 Task: Use the "Wahwah" effect on a synth lead for dynamic filter modulation.
Action: Mouse moved to (75, 4)
Screenshot: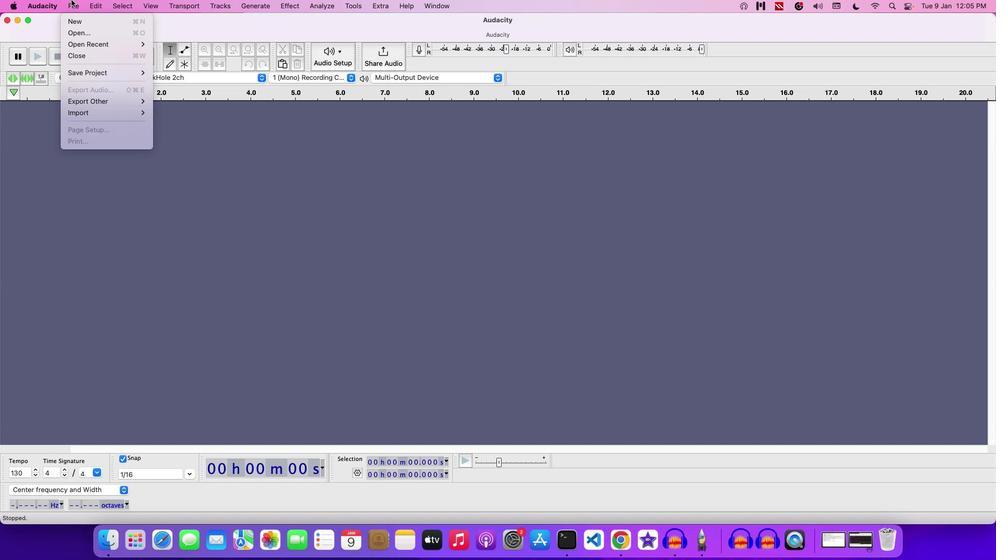 
Action: Mouse pressed left at (75, 4)
Screenshot: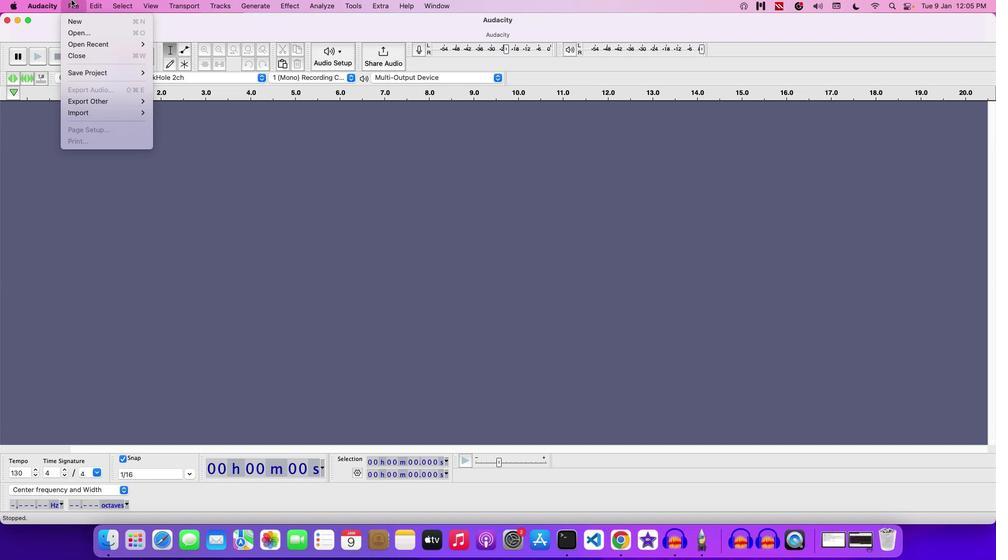 
Action: Mouse moved to (89, 37)
Screenshot: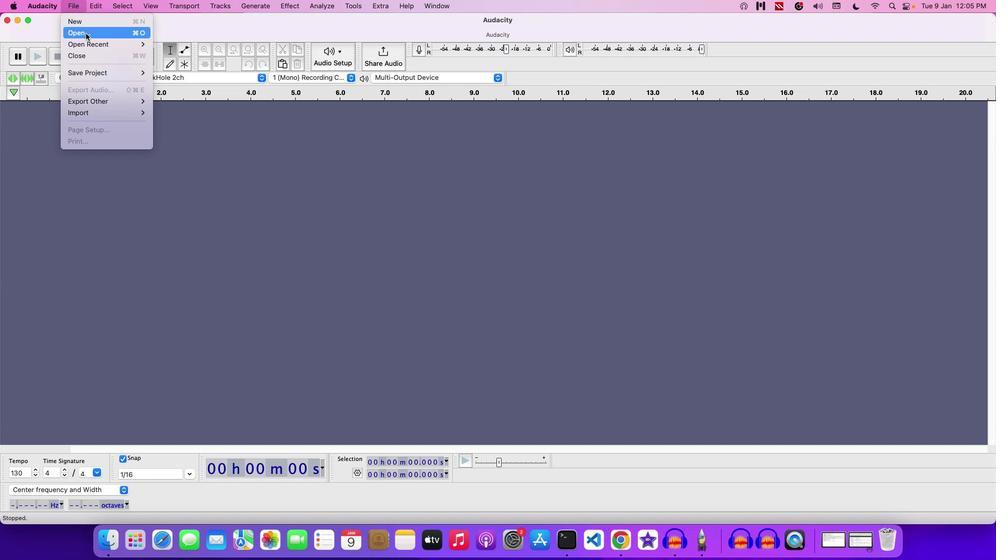
Action: Mouse pressed left at (89, 37)
Screenshot: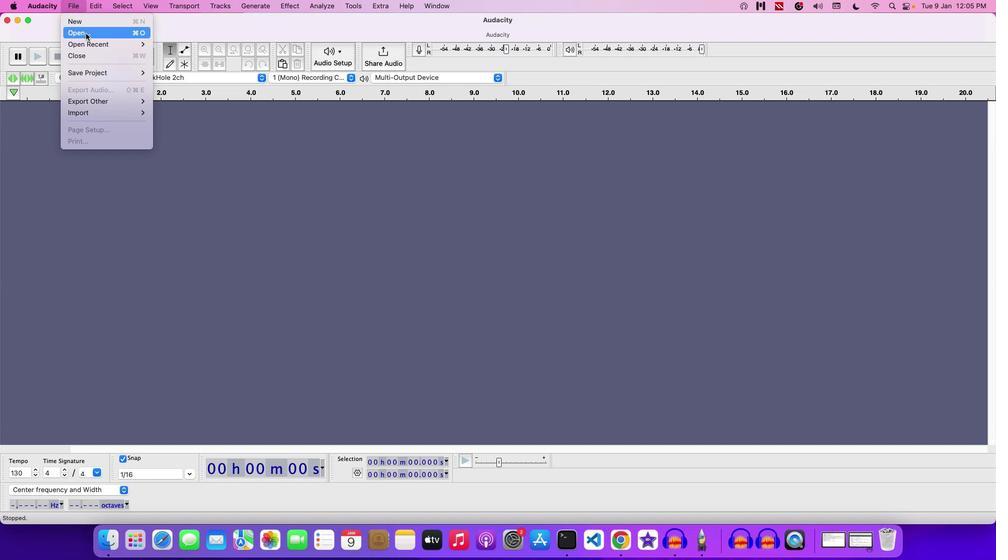 
Action: Mouse moved to (510, 114)
Screenshot: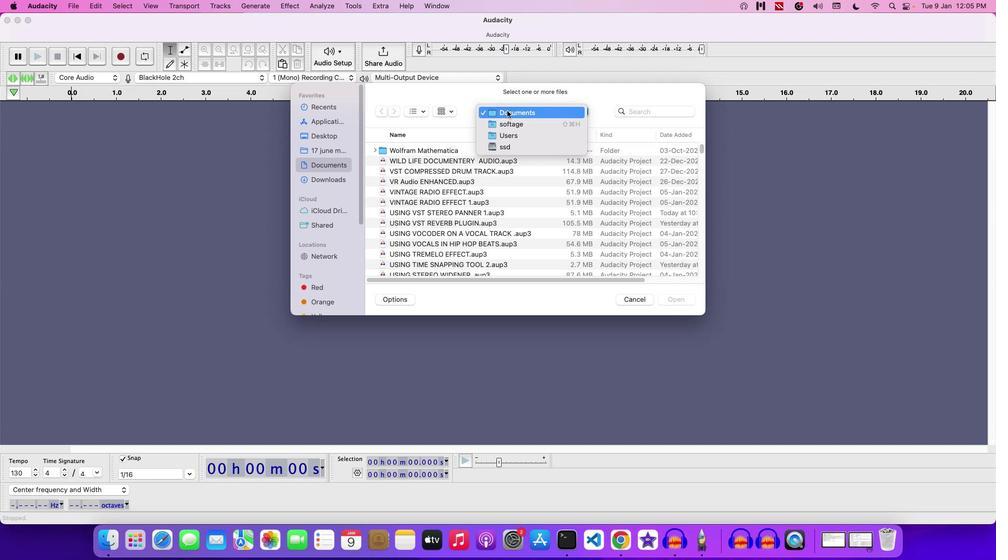 
Action: Mouse pressed left at (510, 114)
Screenshot: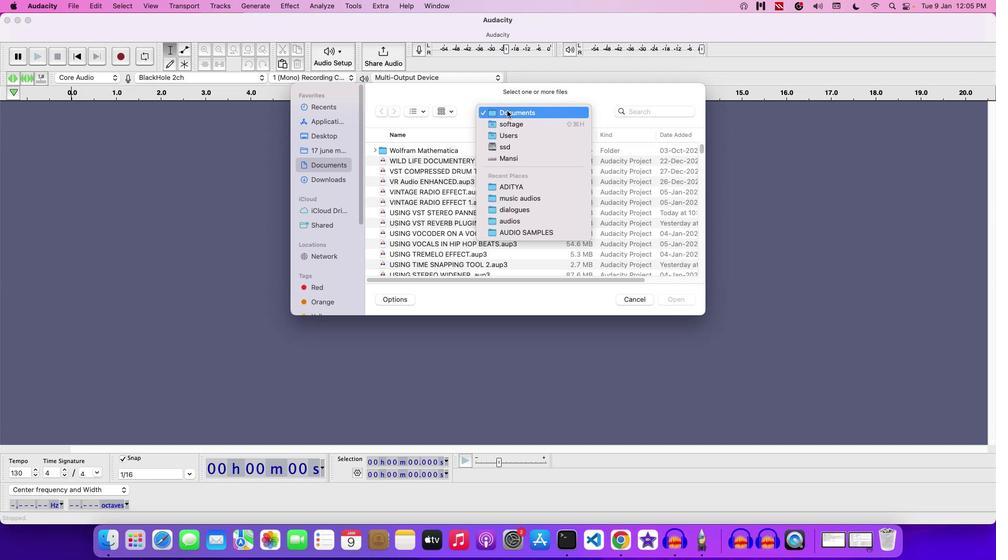 
Action: Mouse moved to (525, 194)
Screenshot: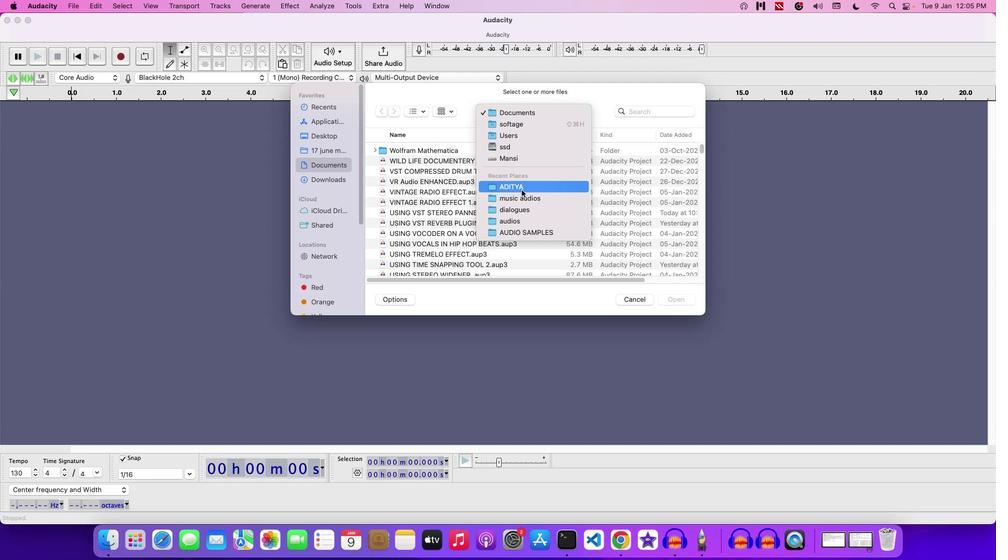 
Action: Mouse pressed left at (525, 194)
Screenshot: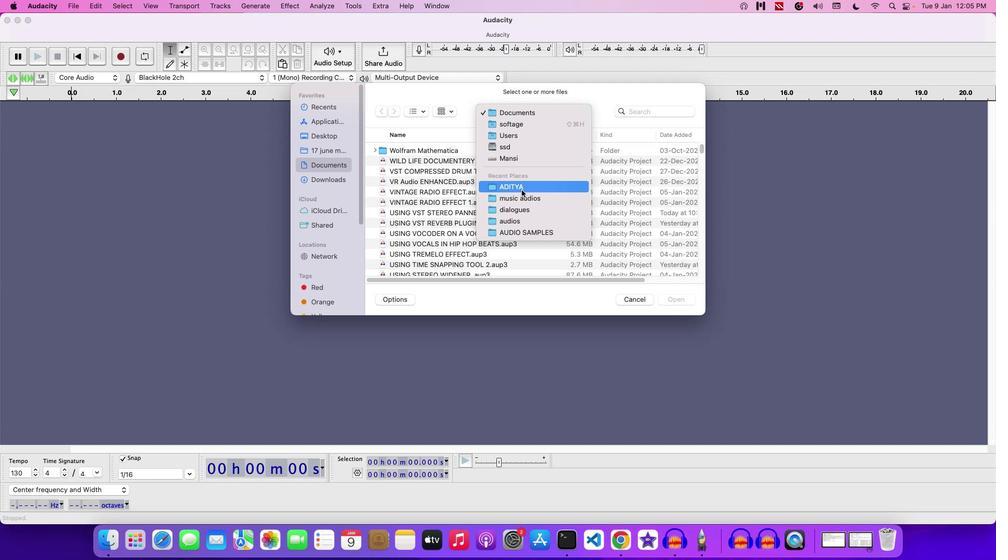 
Action: Mouse moved to (432, 260)
Screenshot: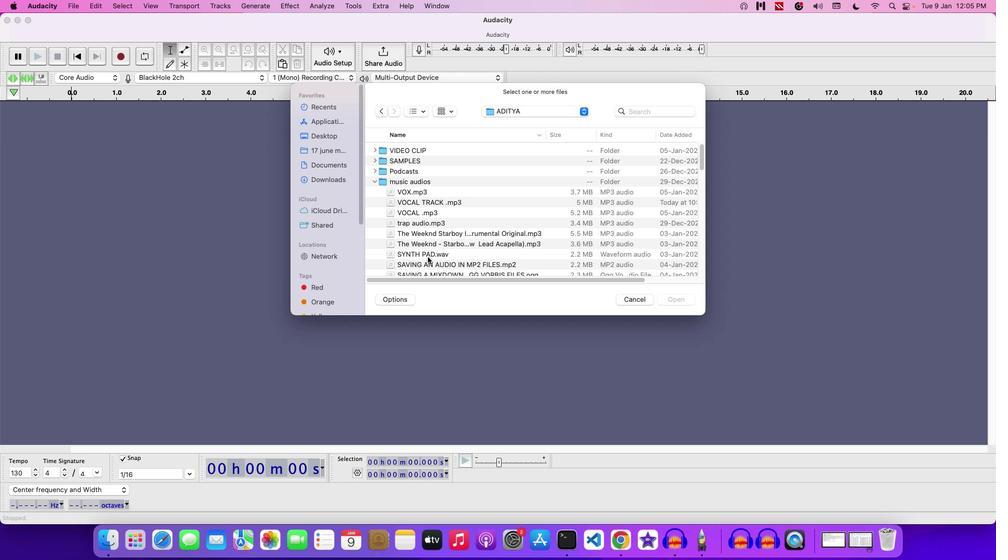 
Action: Mouse pressed left at (432, 260)
Screenshot: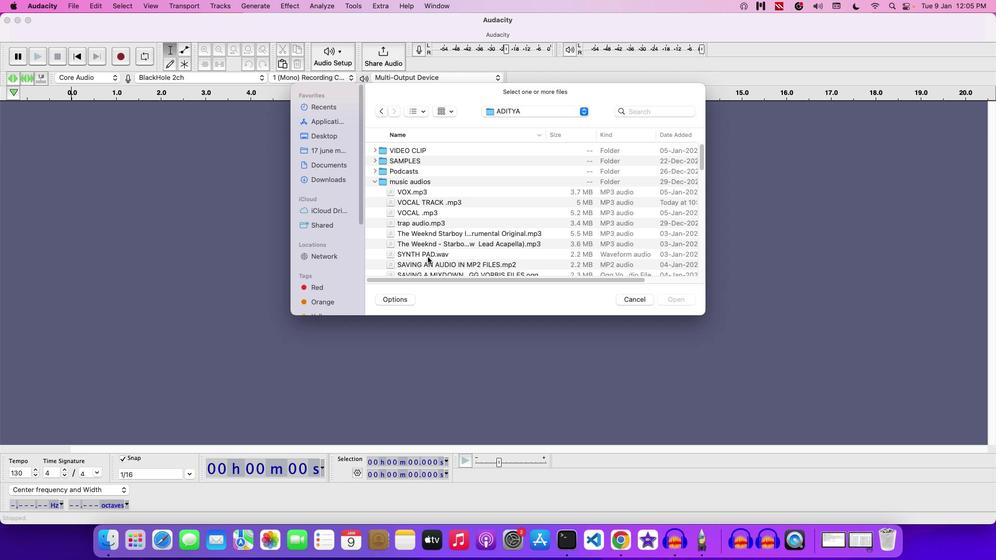 
Action: Mouse moved to (473, 259)
Screenshot: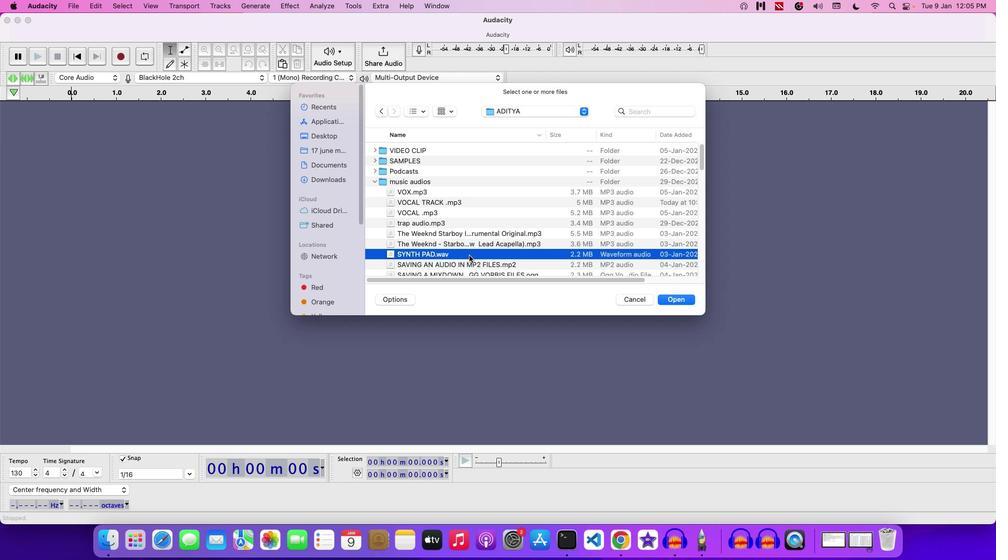 
Action: Mouse pressed left at (473, 259)
Screenshot: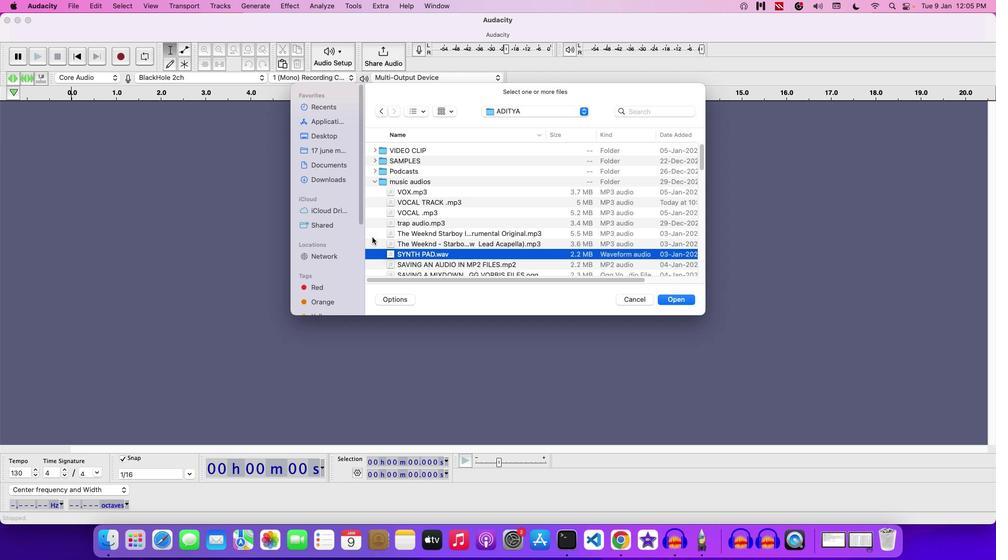 
Action: Mouse moved to (641, 305)
Screenshot: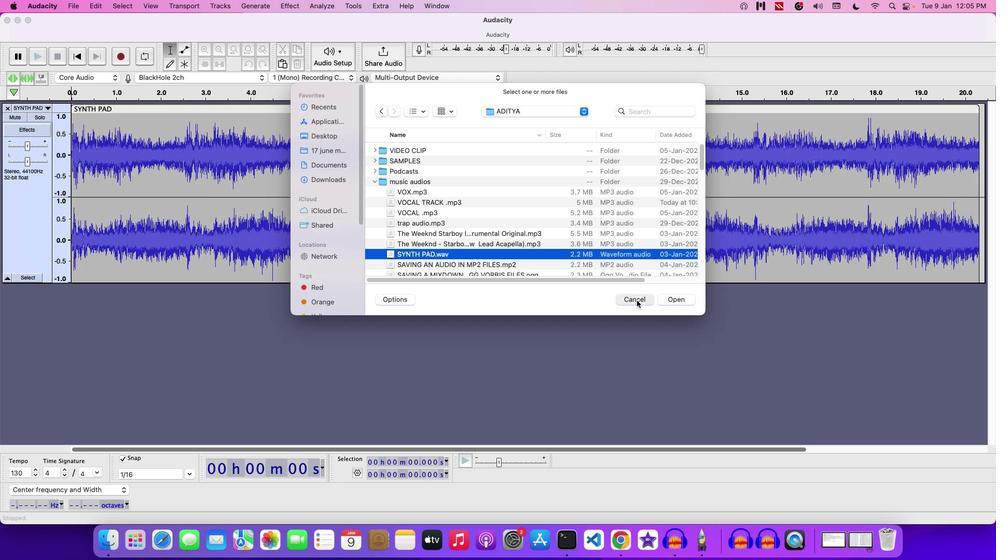 
Action: Mouse pressed left at (641, 305)
Screenshot: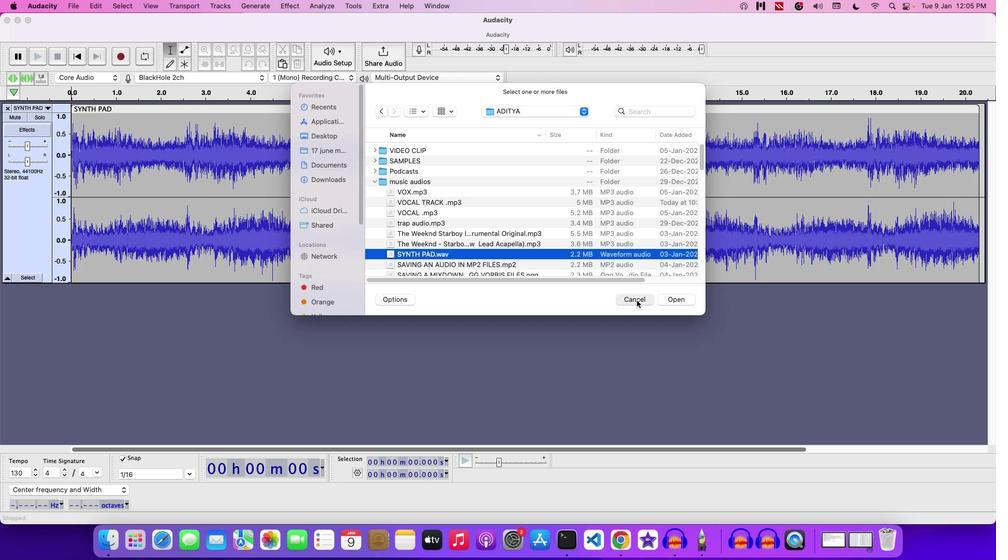 
Action: Mouse moved to (23, 148)
Screenshot: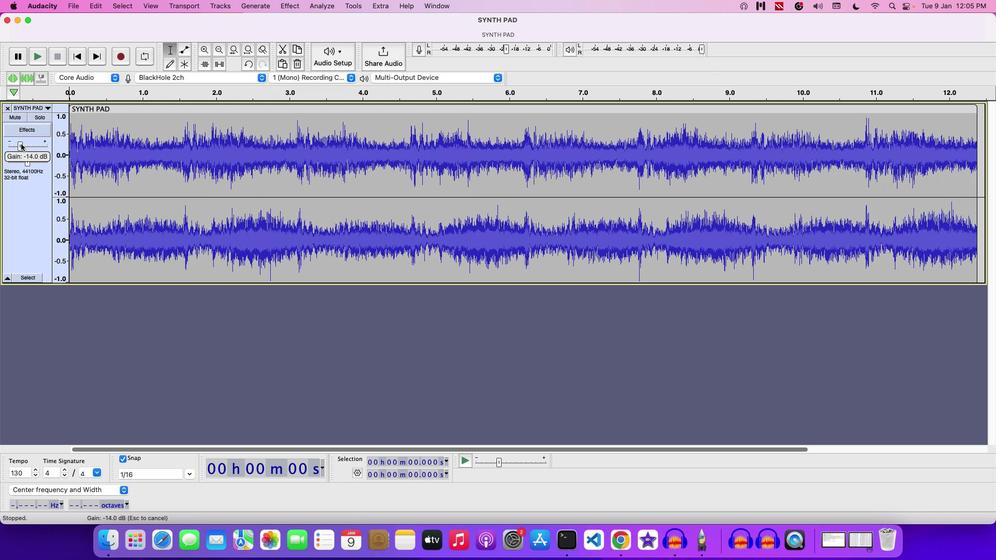 
Action: Mouse pressed left at (23, 148)
Screenshot: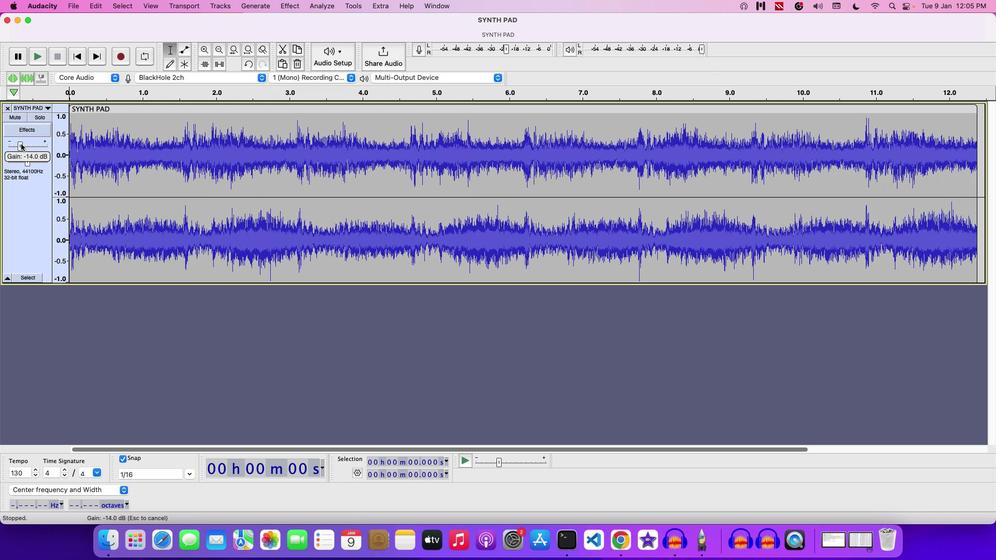 
Action: Mouse moved to (34, 61)
Screenshot: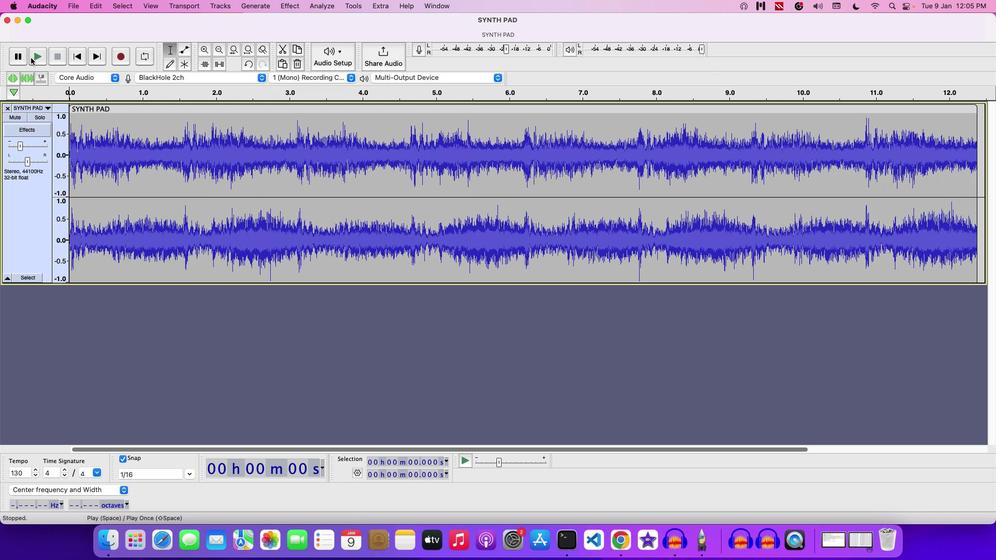 
Action: Mouse pressed left at (34, 61)
Screenshot: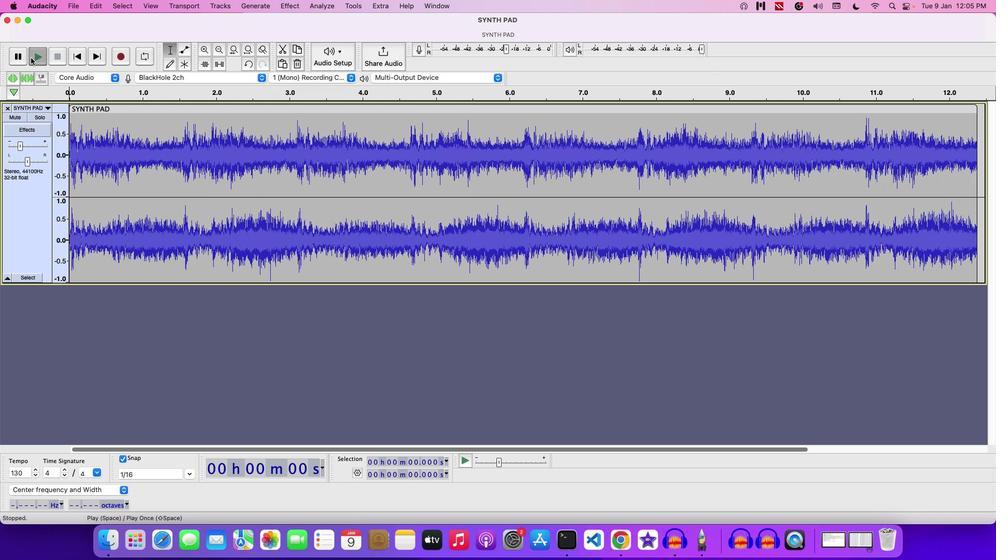 
Action: Mouse moved to (24, 150)
Screenshot: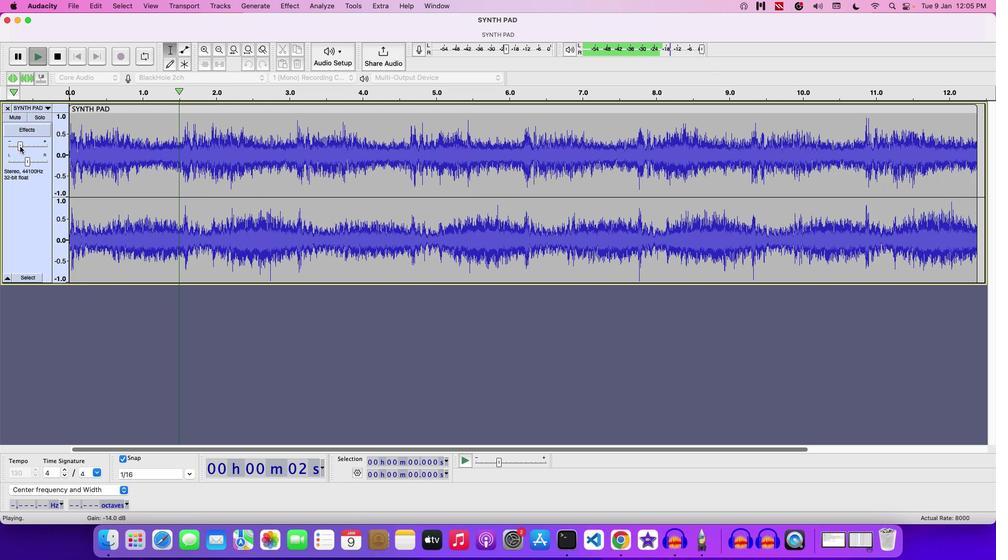 
Action: Mouse pressed left at (24, 150)
Screenshot: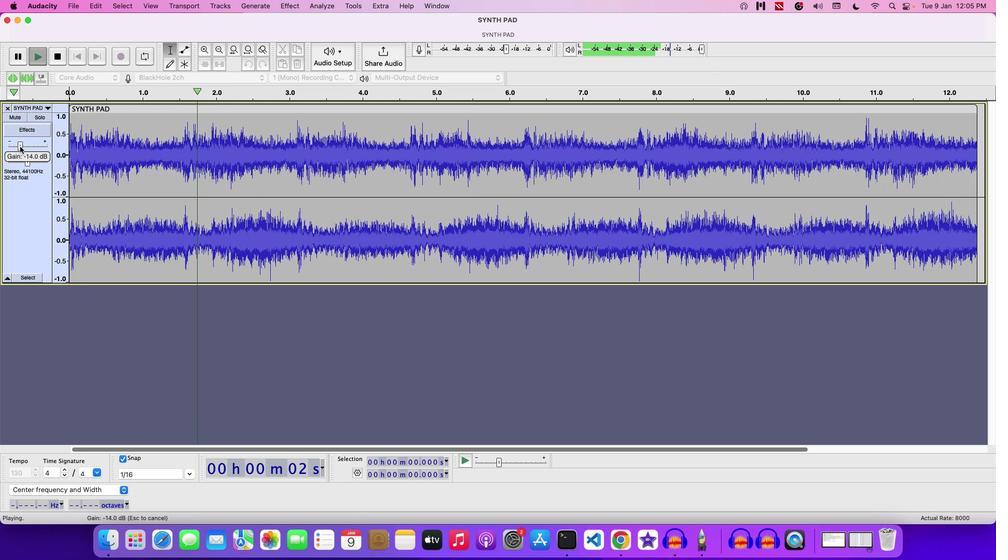 
Action: Mouse moved to (215, 120)
Screenshot: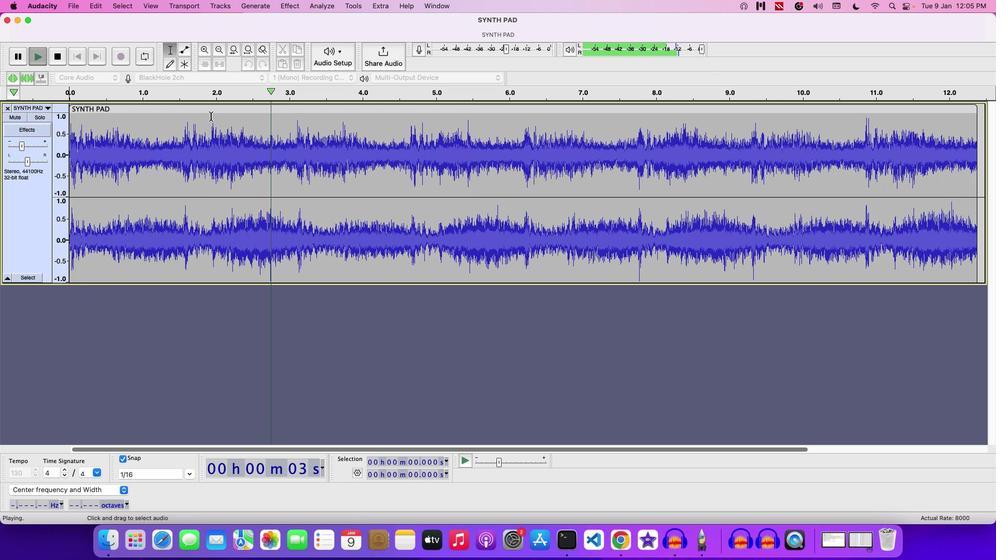 
Action: Mouse pressed left at (215, 120)
Screenshot: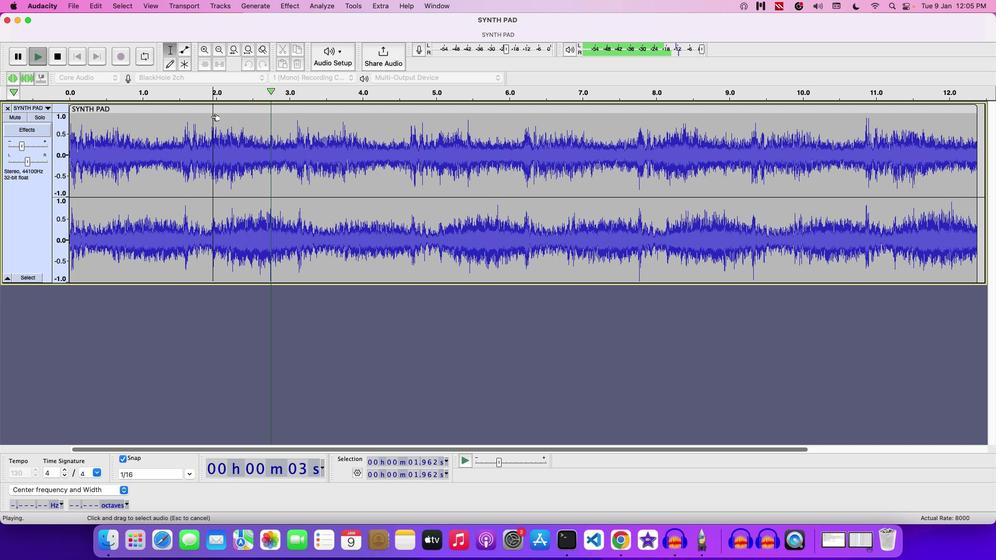 
Action: Mouse pressed left at (215, 120)
Screenshot: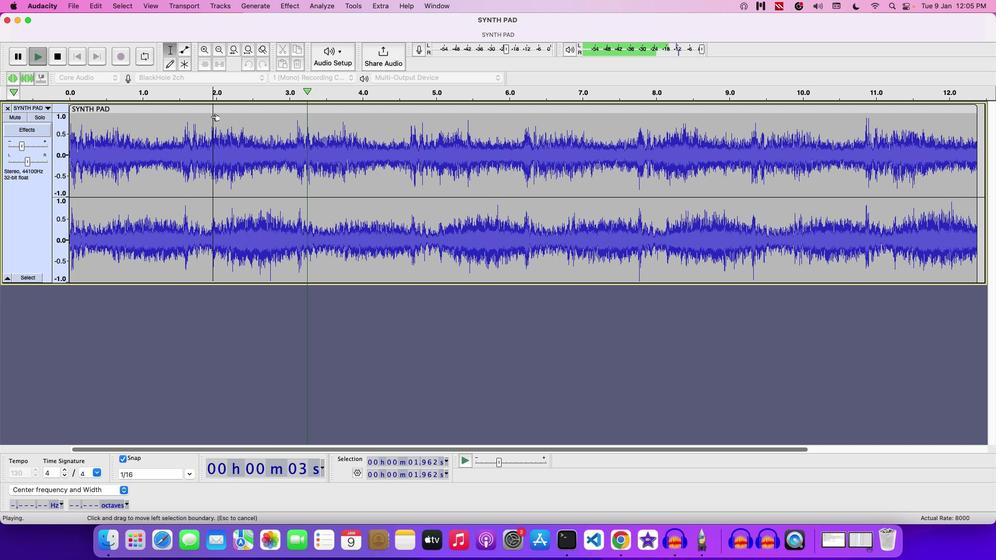 
Action: Mouse pressed left at (215, 120)
Screenshot: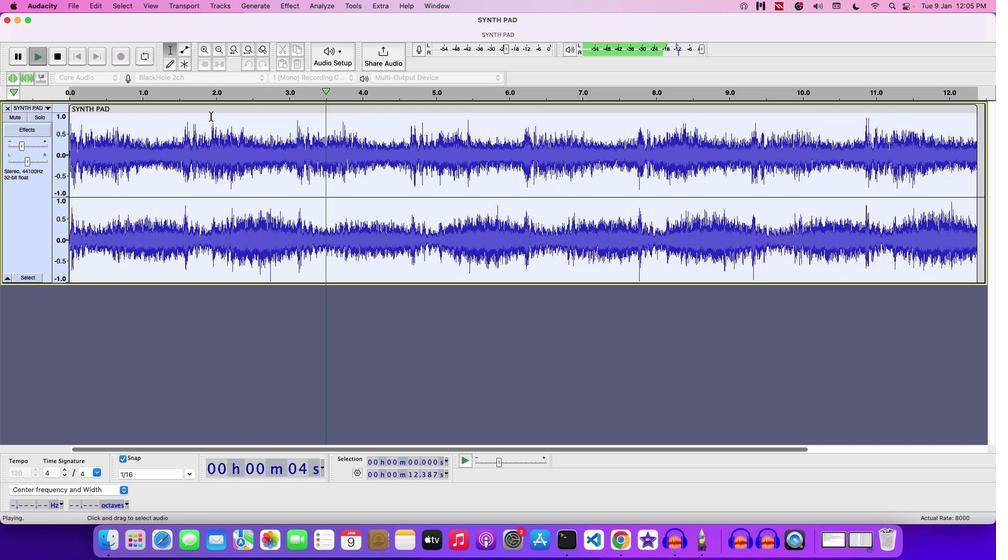 
Action: Mouse moved to (28, 148)
Screenshot: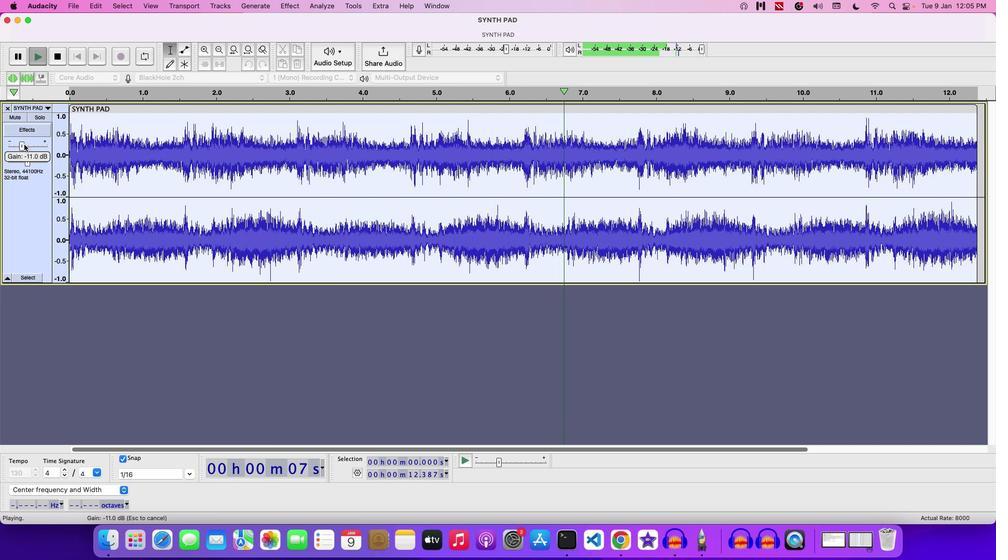 
Action: Mouse pressed left at (28, 148)
Screenshot: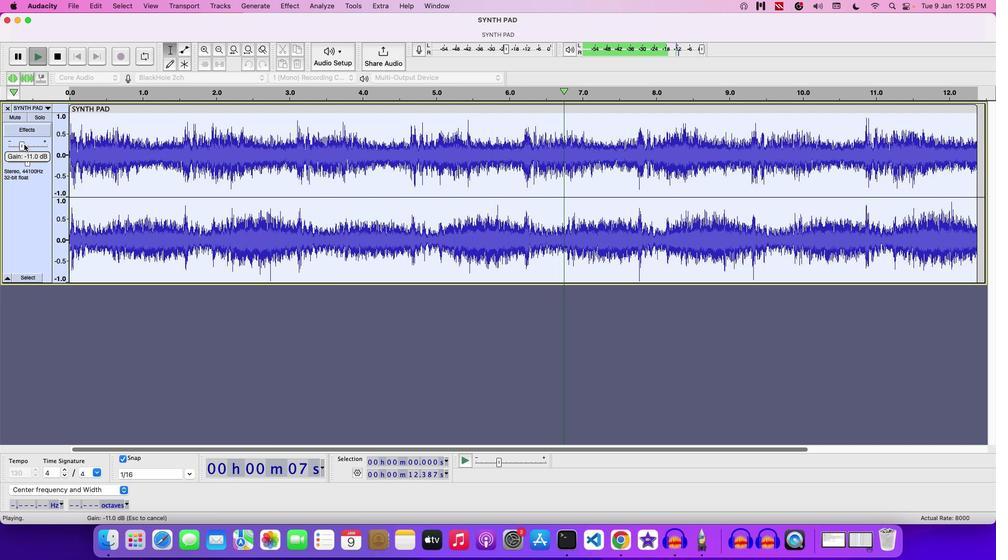 
Action: Mouse moved to (29, 146)
Screenshot: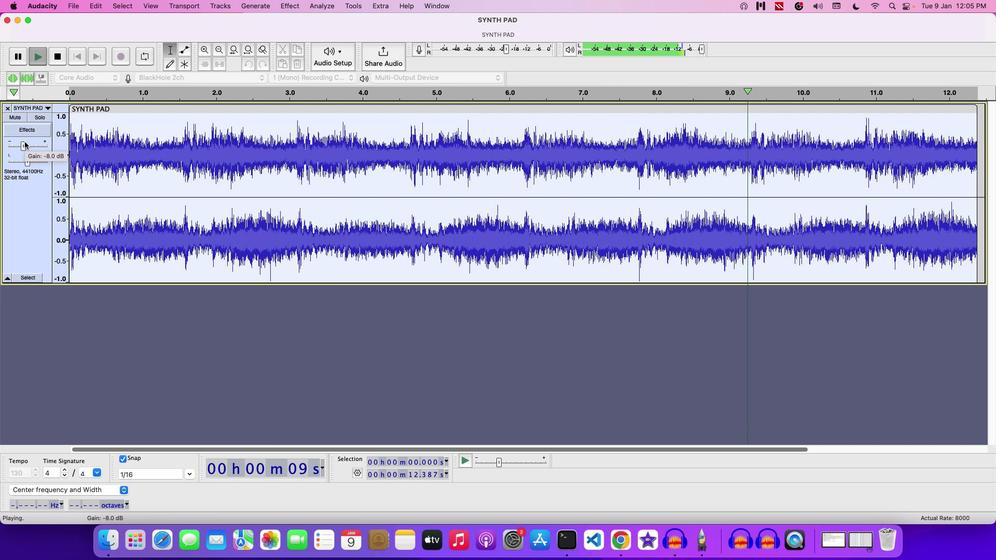
Action: Mouse pressed left at (29, 146)
Screenshot: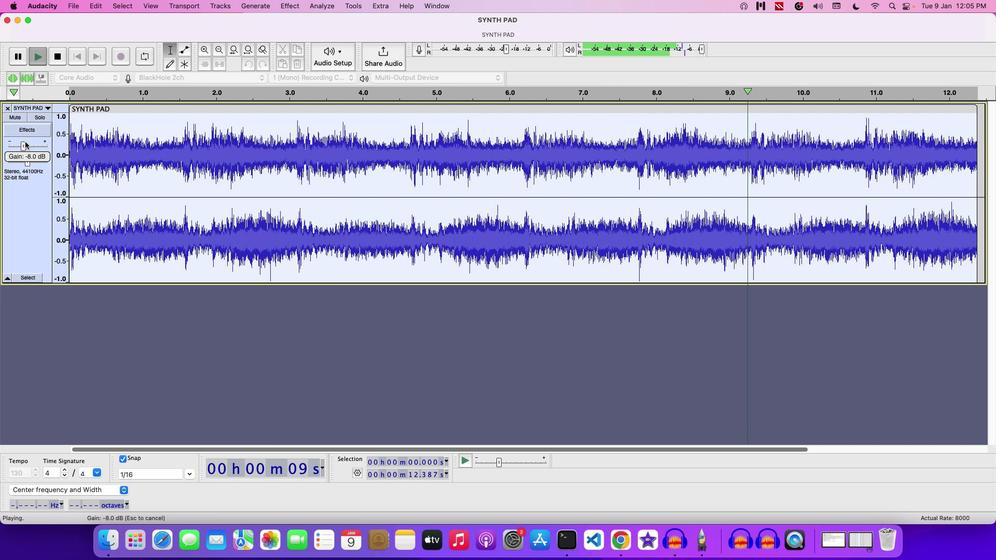 
Action: Mouse moved to (290, 10)
Screenshot: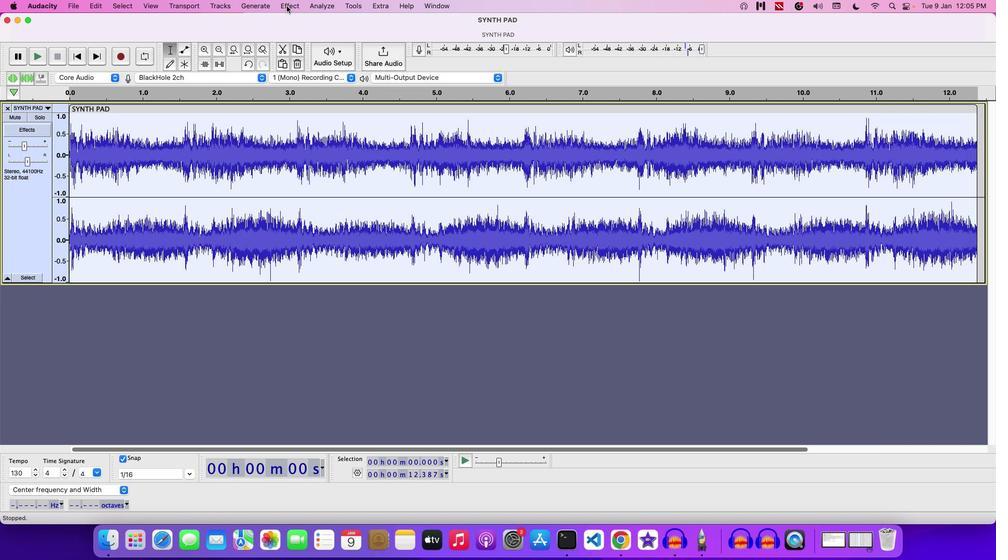 
Action: Mouse pressed left at (290, 10)
Screenshot: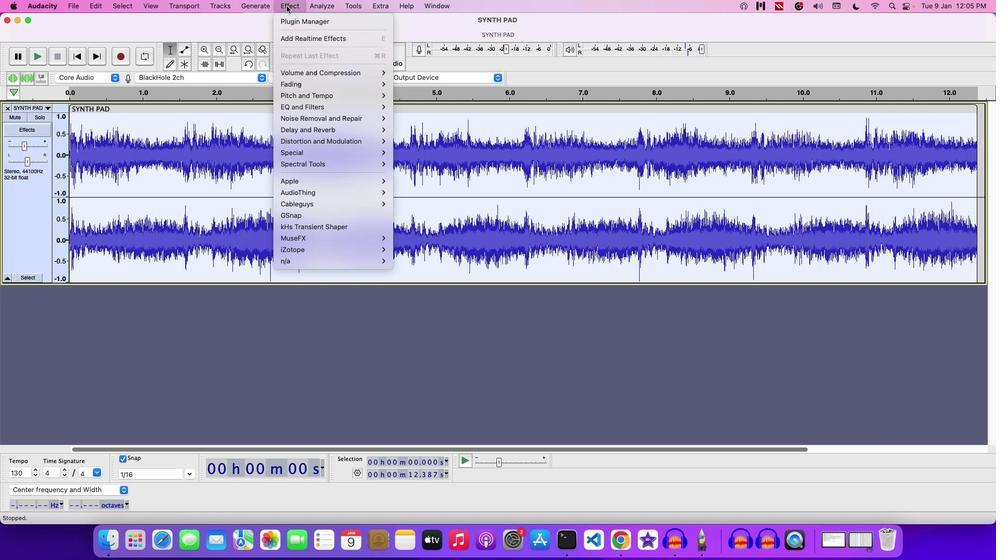 
Action: Mouse moved to (420, 187)
Screenshot: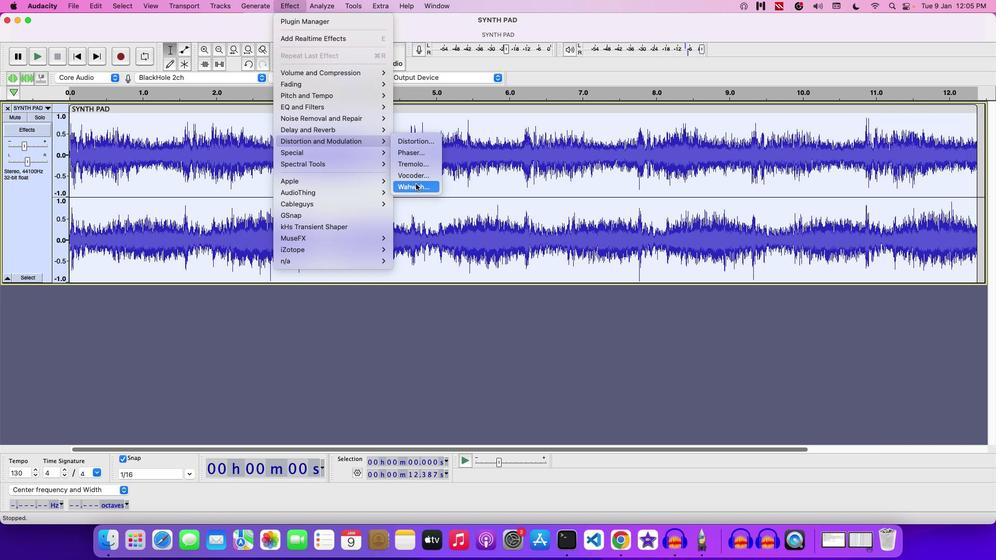 
Action: Mouse pressed left at (420, 187)
Screenshot: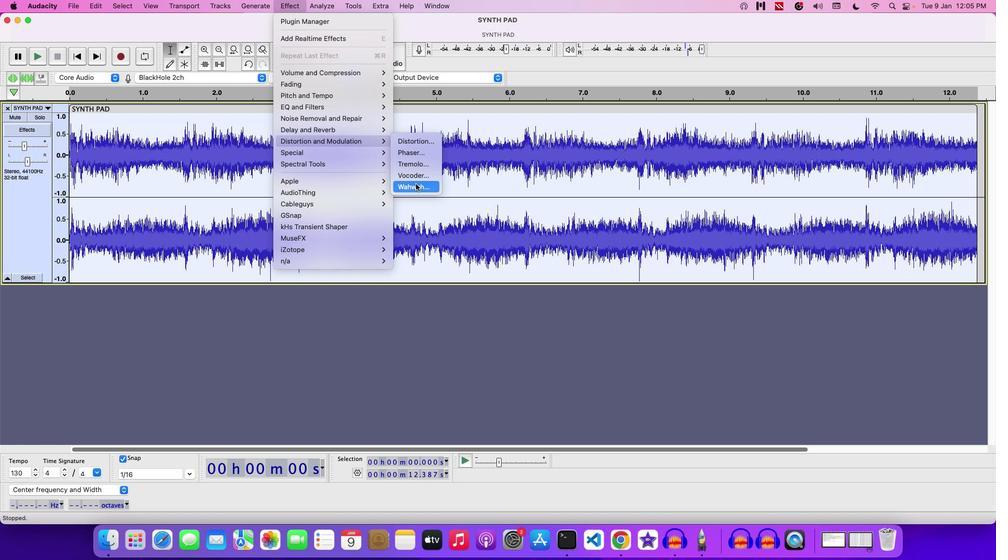 
Action: Mouse moved to (518, 231)
Screenshot: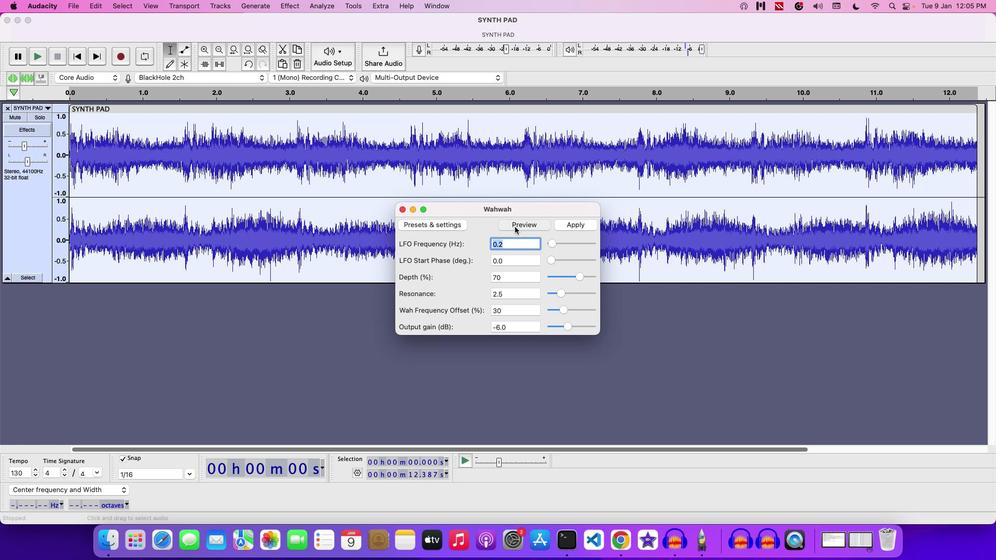 
Action: Mouse pressed left at (518, 231)
Screenshot: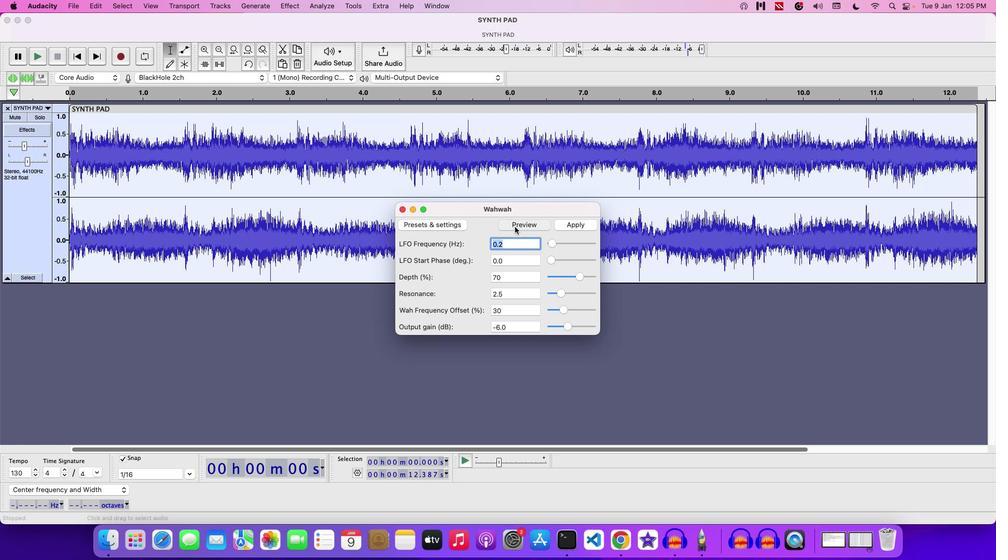 
Action: Mouse moved to (586, 227)
Screenshot: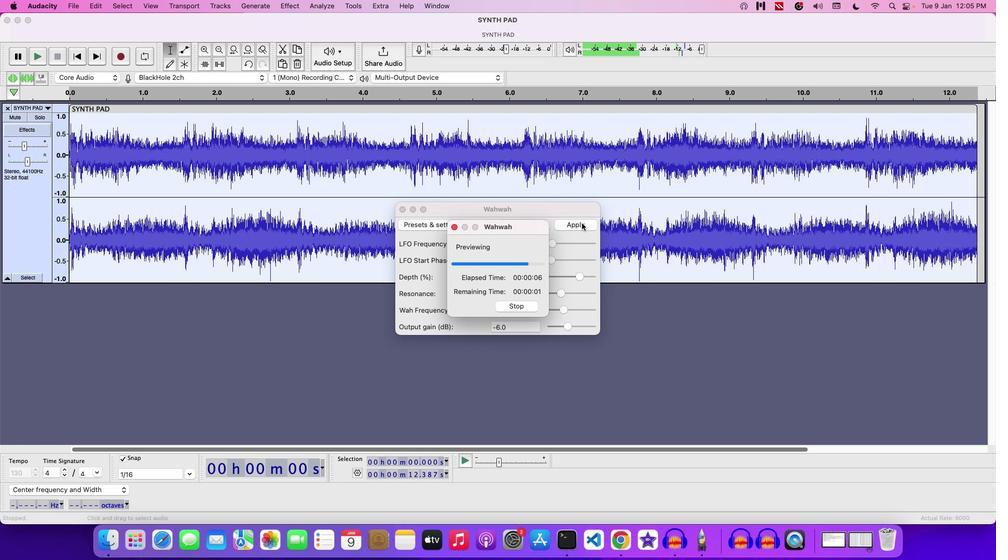 
Action: Mouse pressed left at (586, 227)
Screenshot: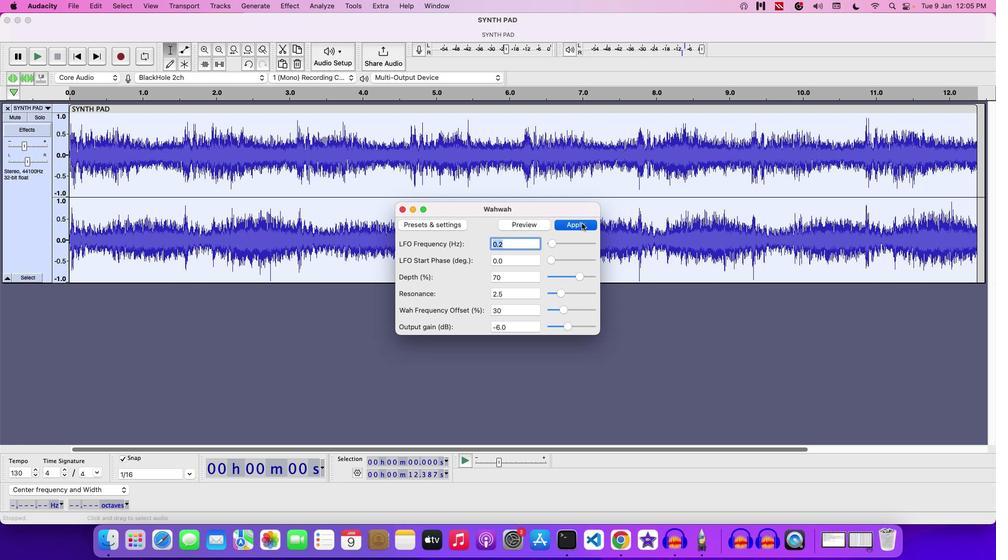 
Action: Mouse moved to (28, 153)
Screenshot: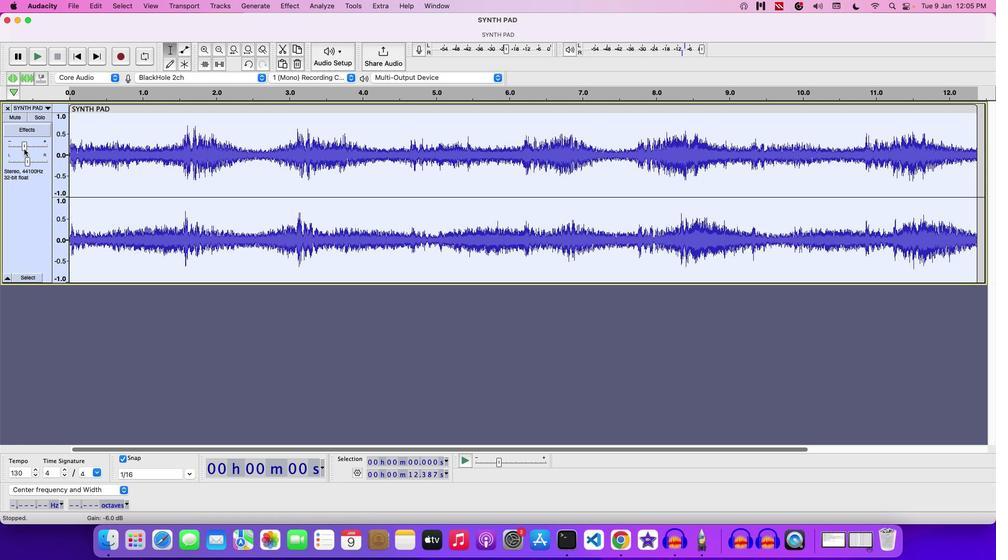 
Action: Mouse pressed left at (28, 153)
Screenshot: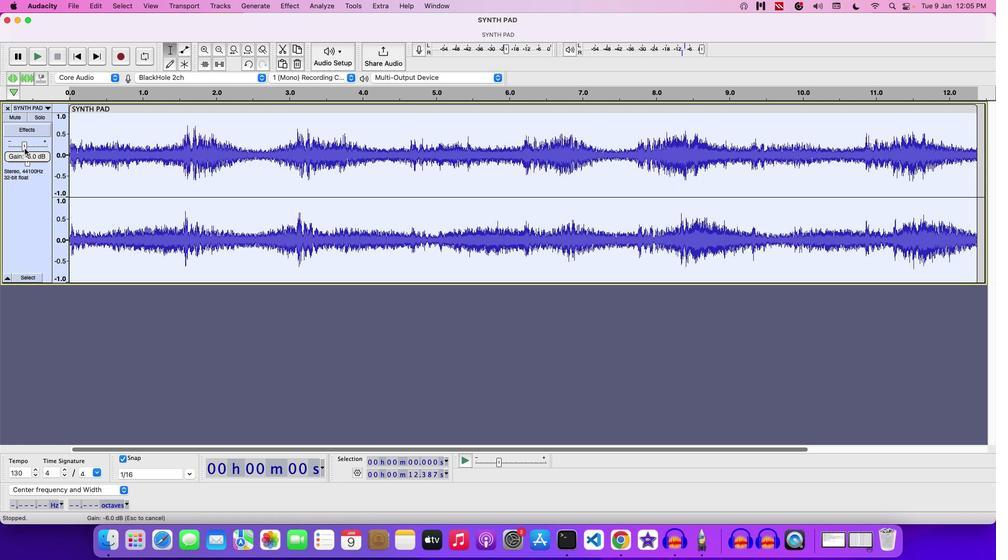 
Action: Mouse moved to (43, 64)
Screenshot: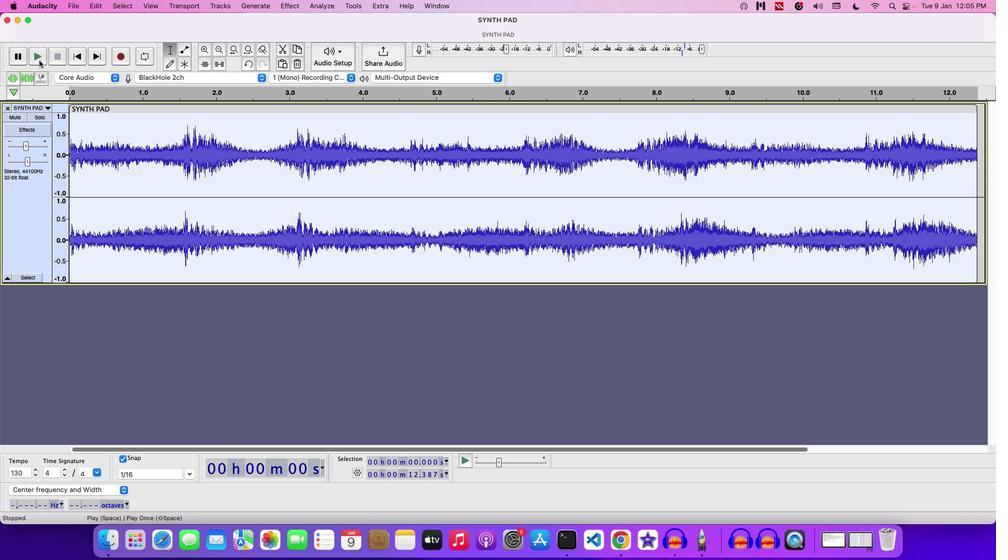 
Action: Mouse pressed left at (43, 64)
Screenshot: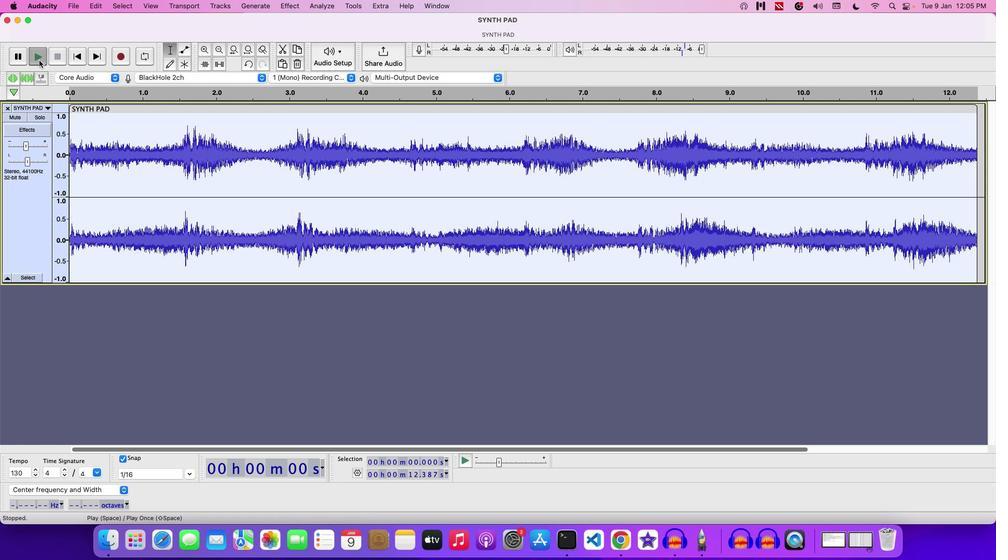 
Action: Mouse moved to (31, 148)
Screenshot: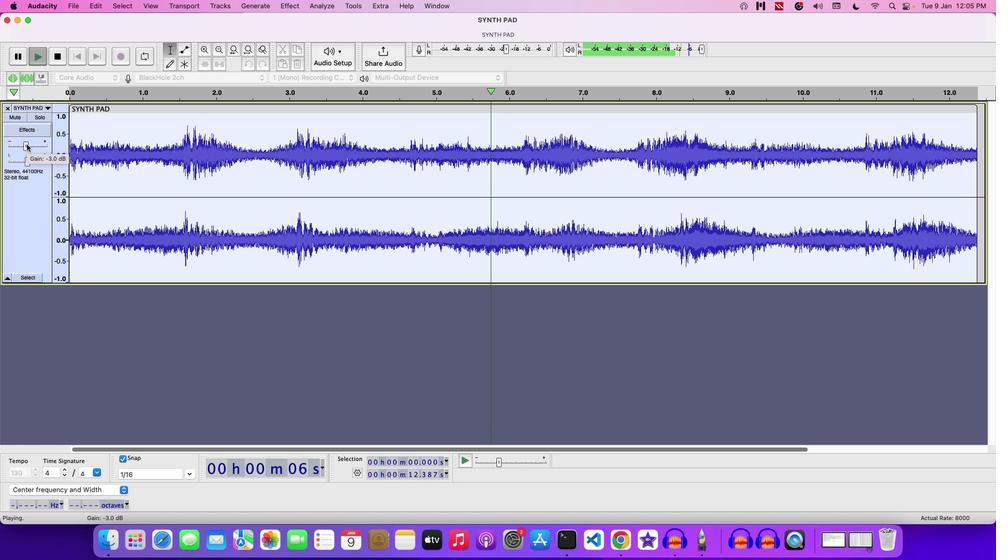 
Action: Mouse pressed left at (31, 148)
Screenshot: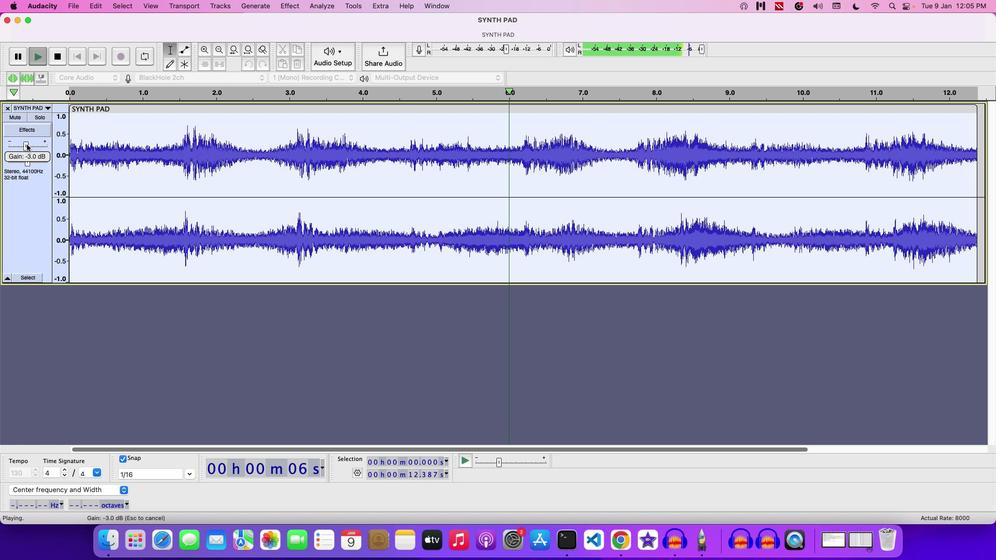 
Action: Mouse moved to (46, 68)
Screenshot: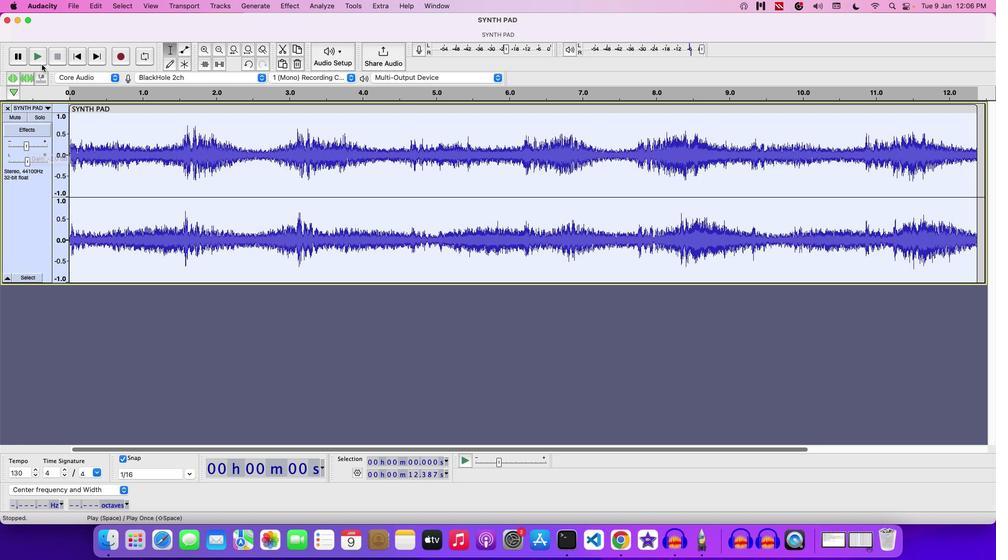 
Action: Mouse pressed left at (46, 68)
Screenshot: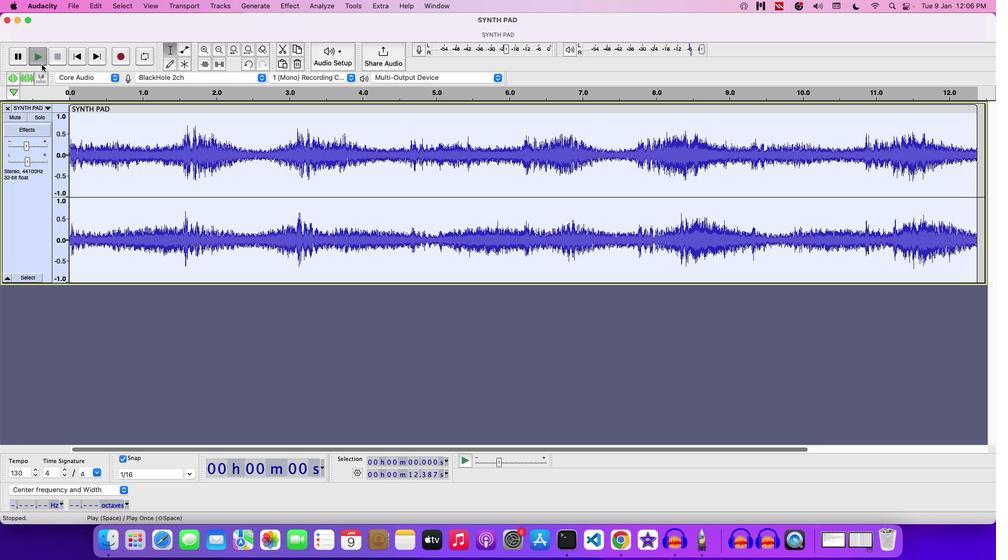 
Action: Mouse moved to (76, 11)
Screenshot: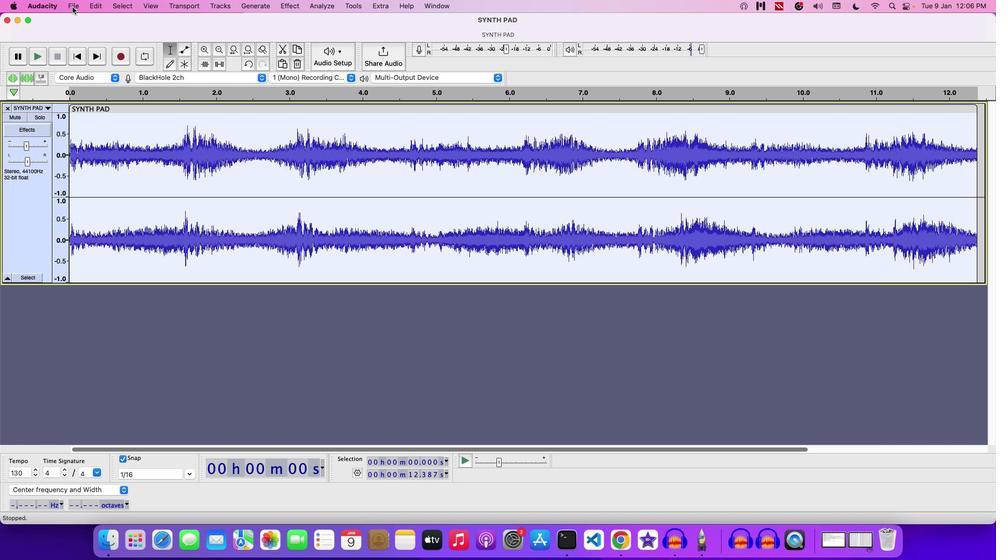 
Action: Mouse pressed left at (76, 11)
Screenshot: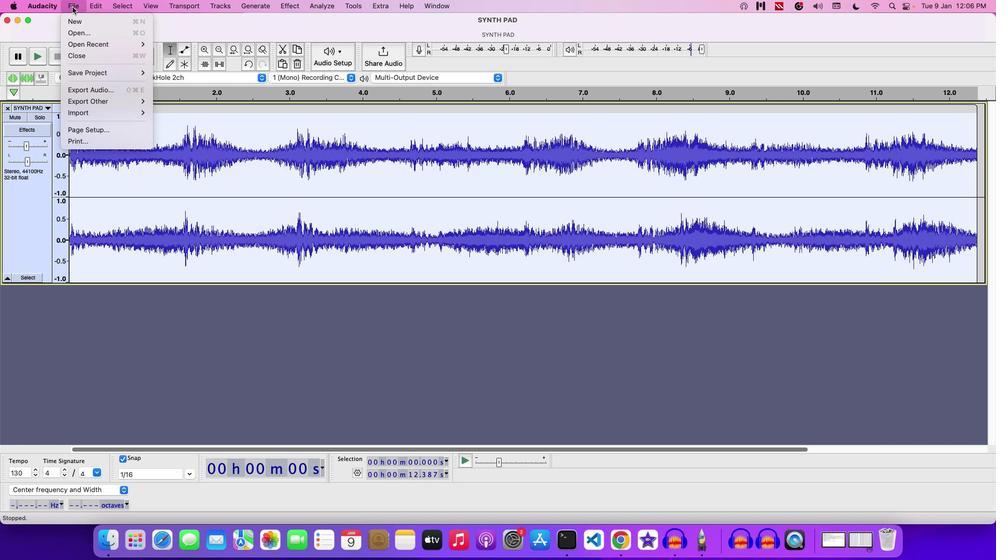 
Action: Mouse moved to (221, 79)
Screenshot: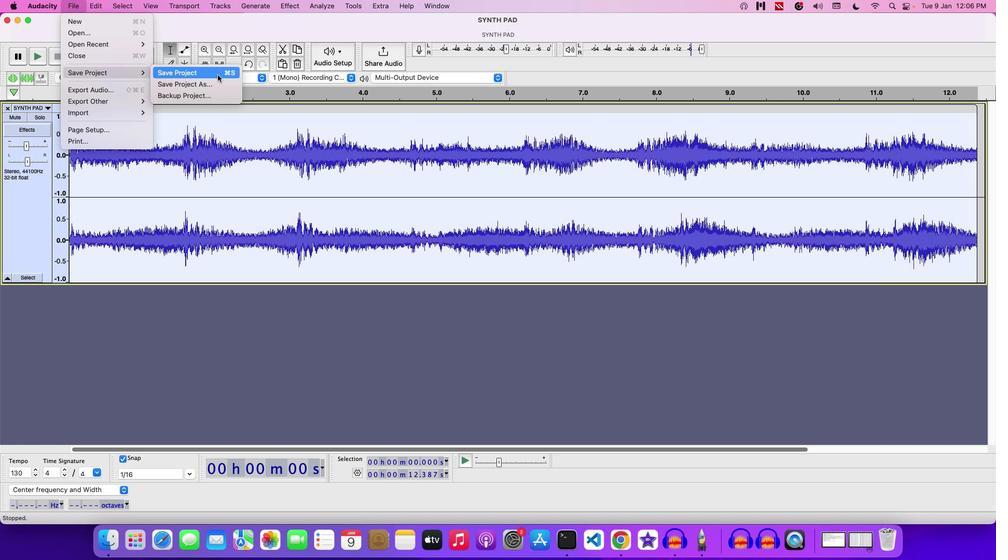 
Action: Mouse pressed left at (221, 79)
Screenshot: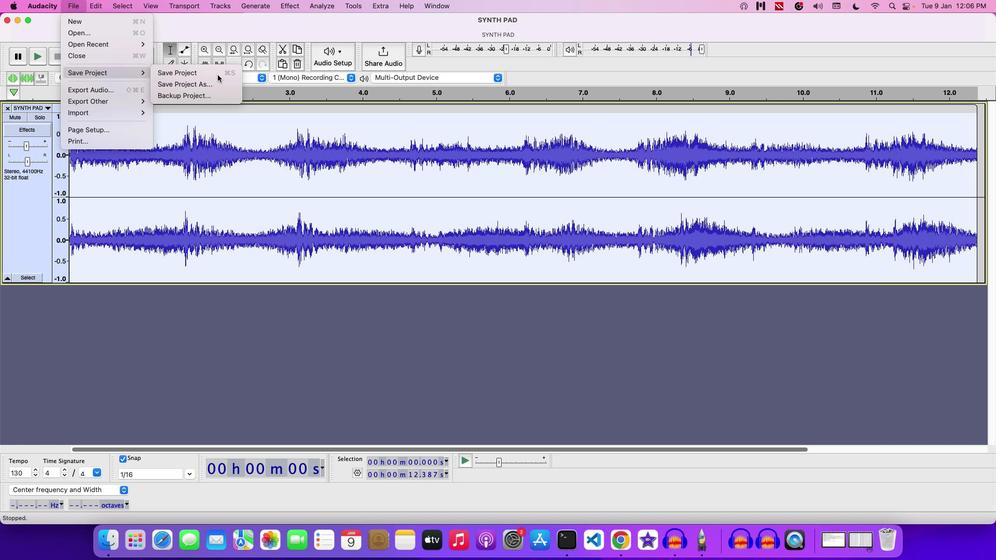 
Action: Mouse moved to (550, 135)
Screenshot: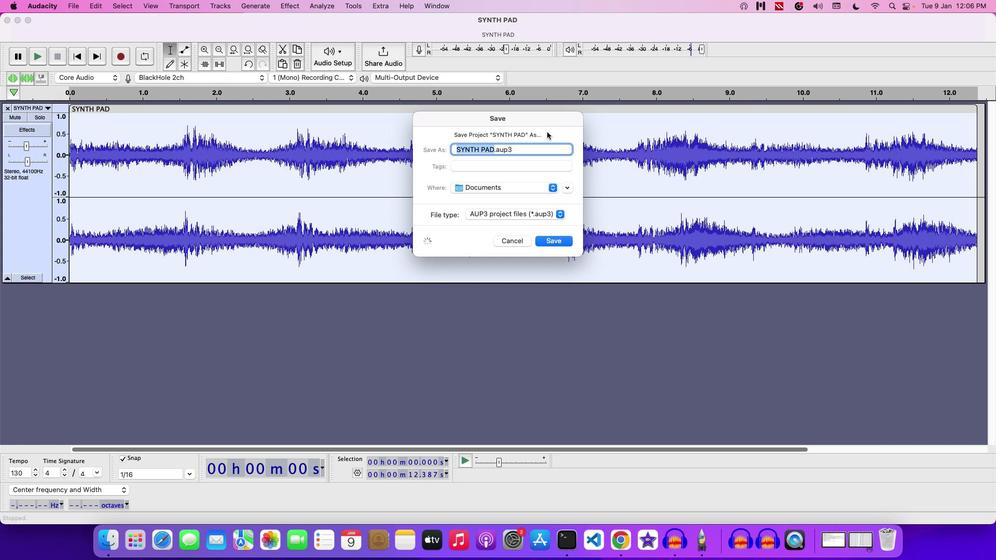 
Action: Key pressed Key.backspace'U''S''I''N''G'Key.space'W''A''H''W''A''H'Key.space'E''F''F'
Screenshot: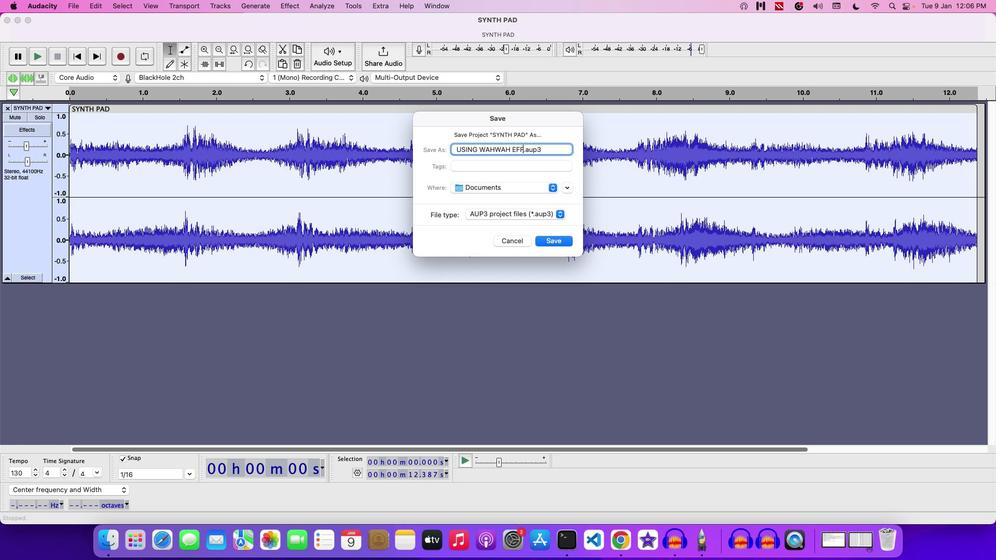 
Action: Mouse moved to (561, 245)
Screenshot: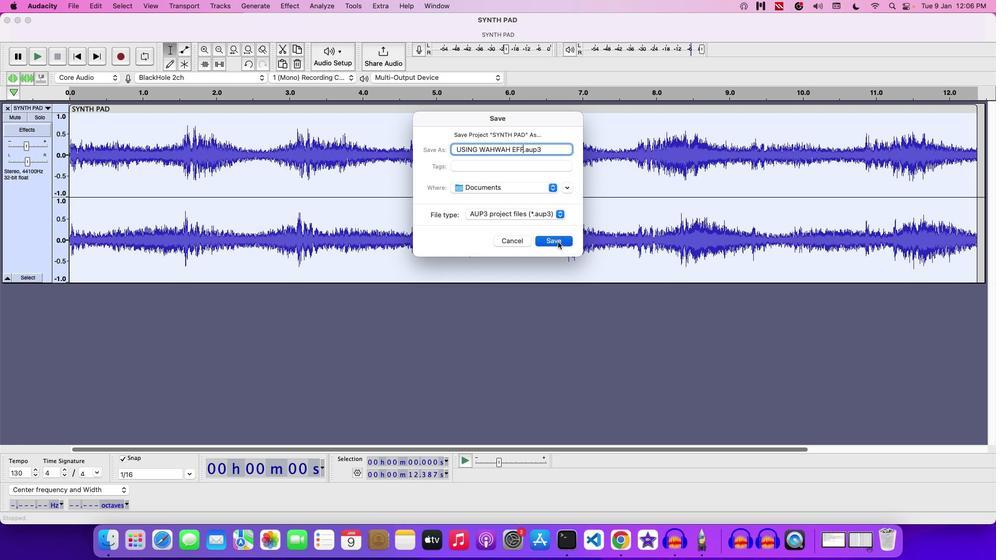 
Action: Mouse pressed left at (561, 245)
Screenshot: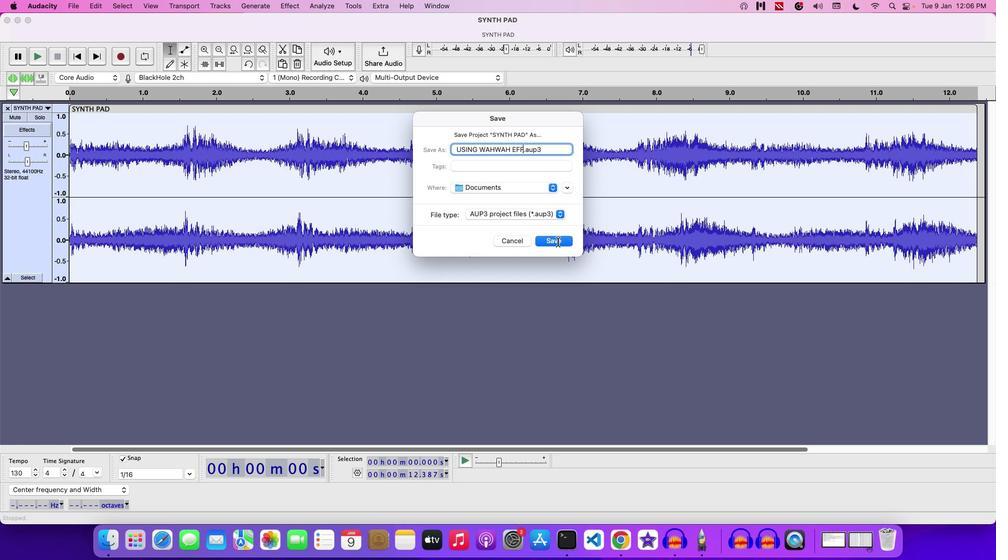 
